 Task: Use the formula "BINOMDIST" in spreadsheet "Project portfolio".
Action: Mouse moved to (386, 231)
Screenshot: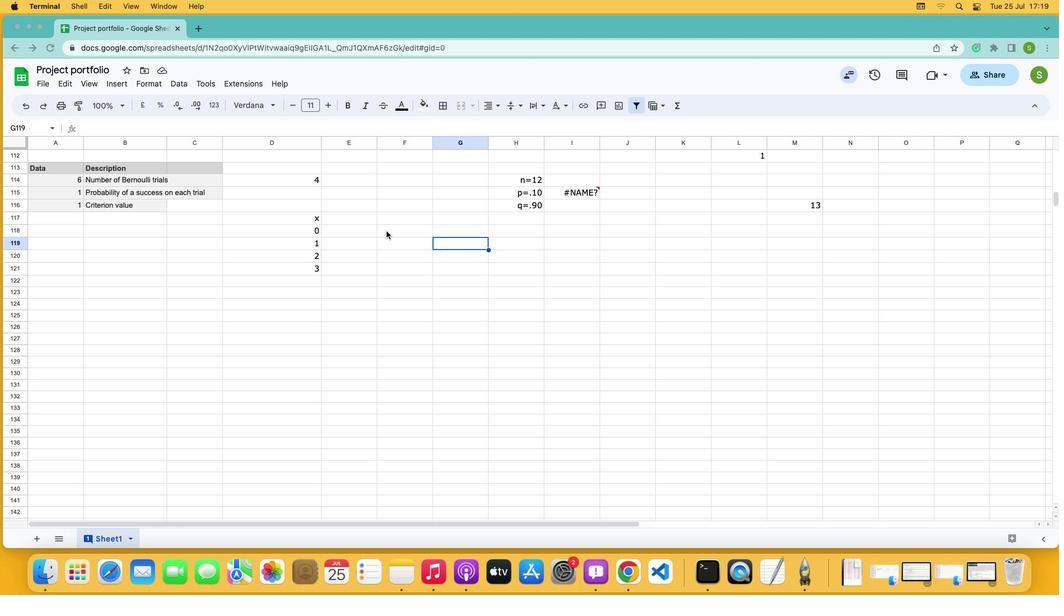 
Action: Mouse pressed left at (386, 231)
Screenshot: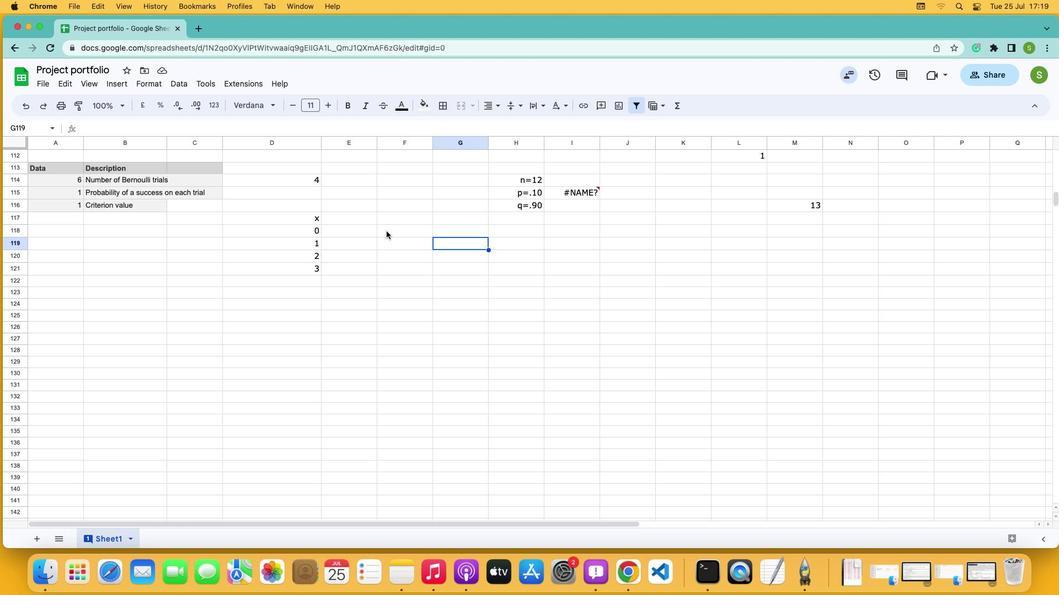 
Action: Mouse moved to (389, 230)
Screenshot: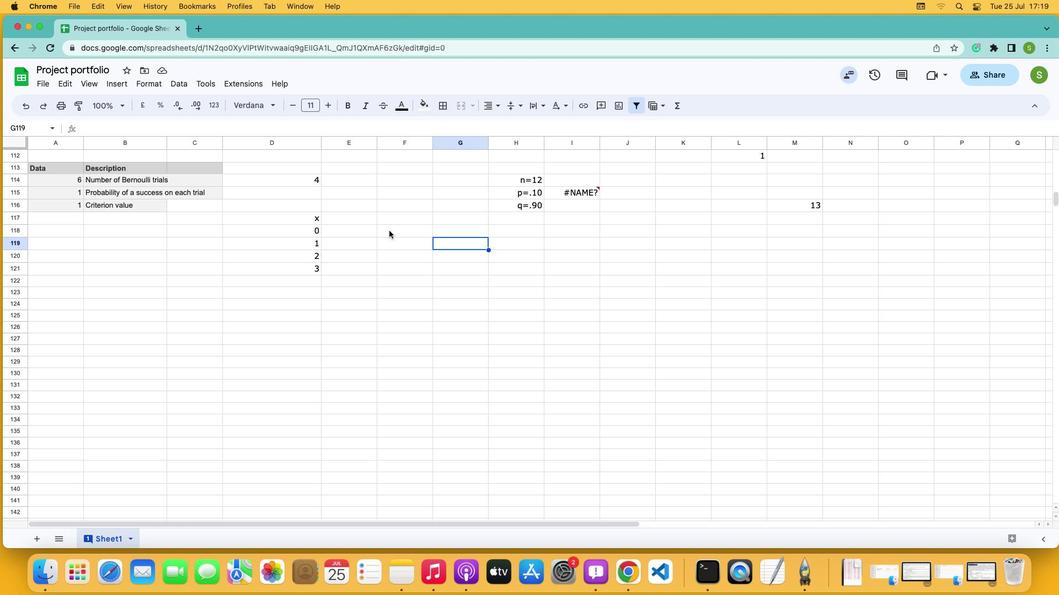 
Action: Mouse pressed left at (389, 230)
Screenshot: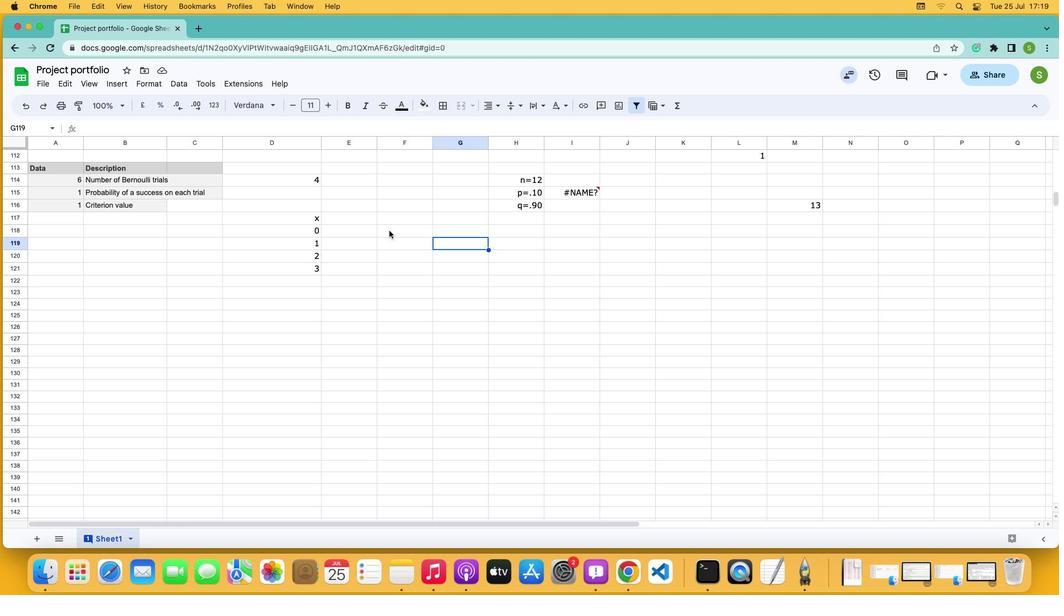 
Action: Mouse moved to (114, 84)
Screenshot: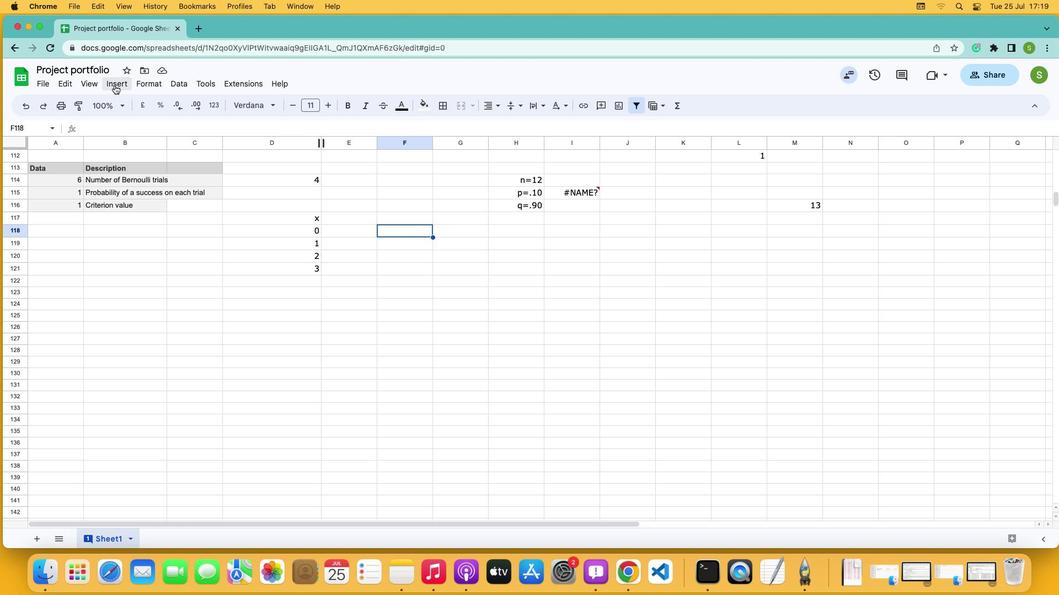 
Action: Mouse pressed left at (114, 84)
Screenshot: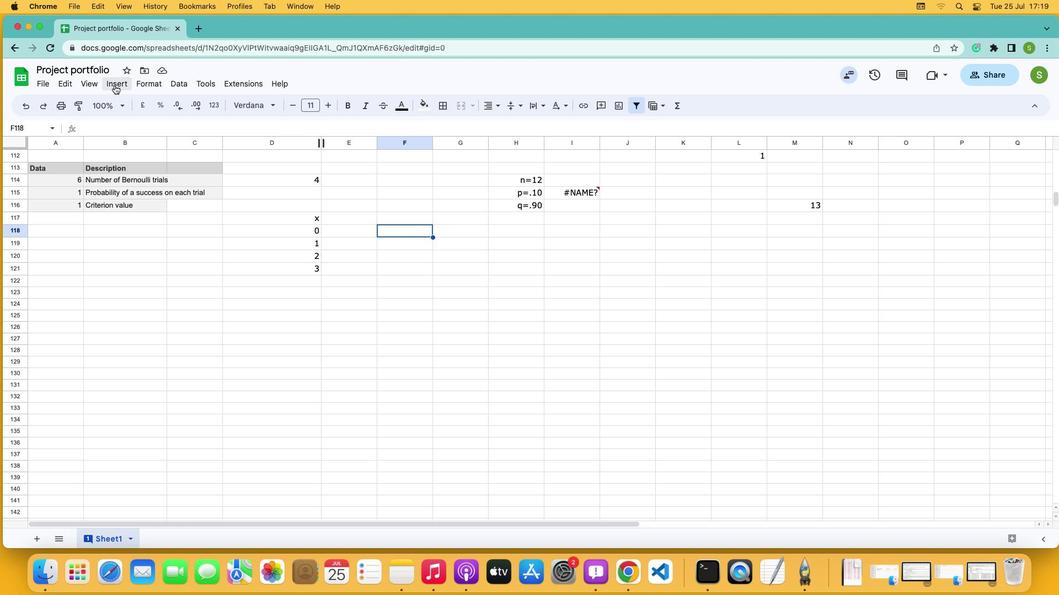 
Action: Mouse moved to (137, 266)
Screenshot: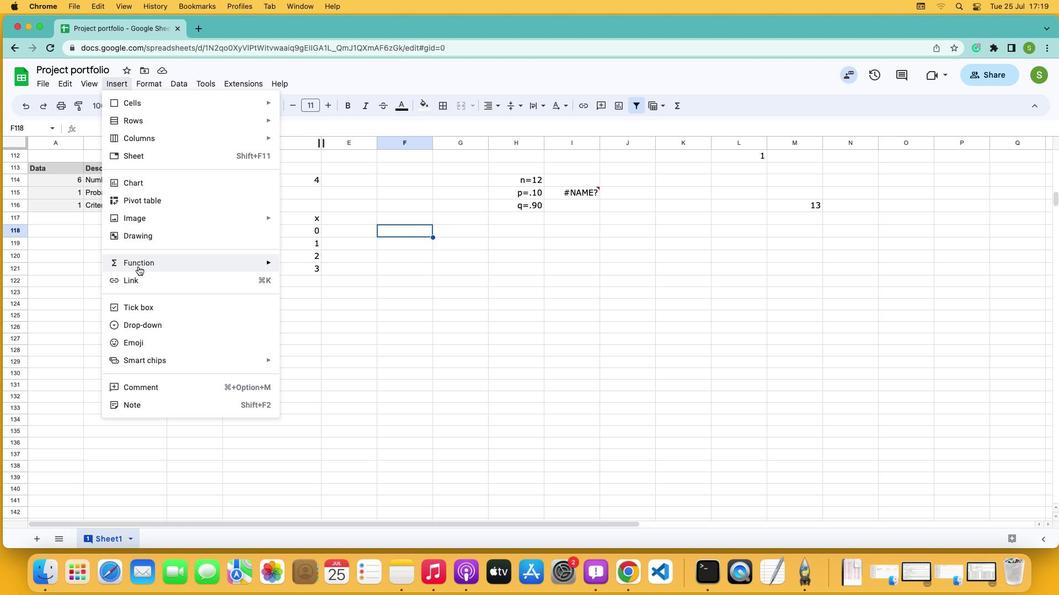 
Action: Mouse pressed left at (137, 266)
Screenshot: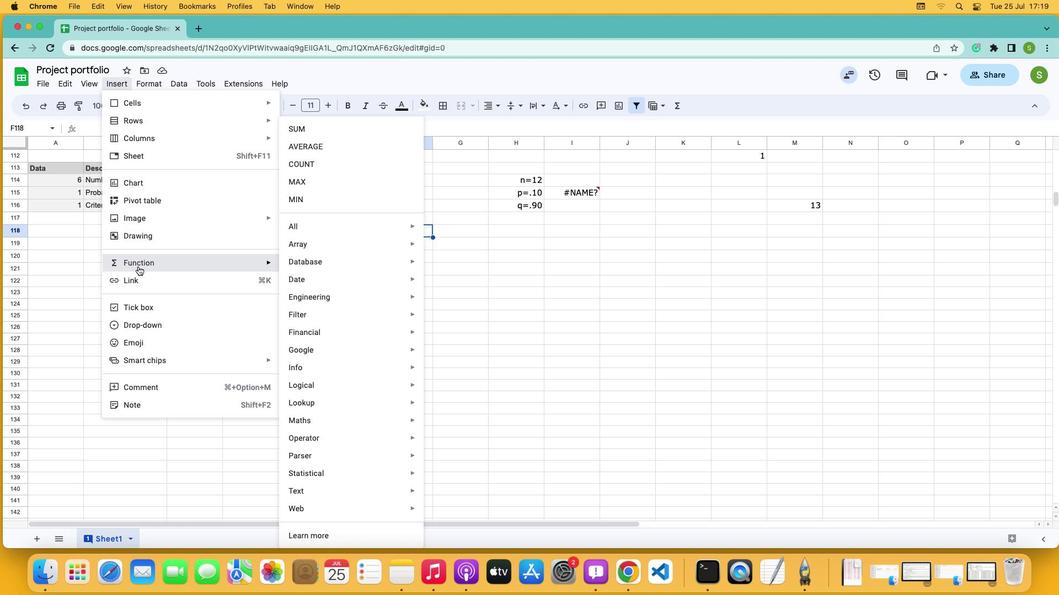 
Action: Mouse moved to (322, 228)
Screenshot: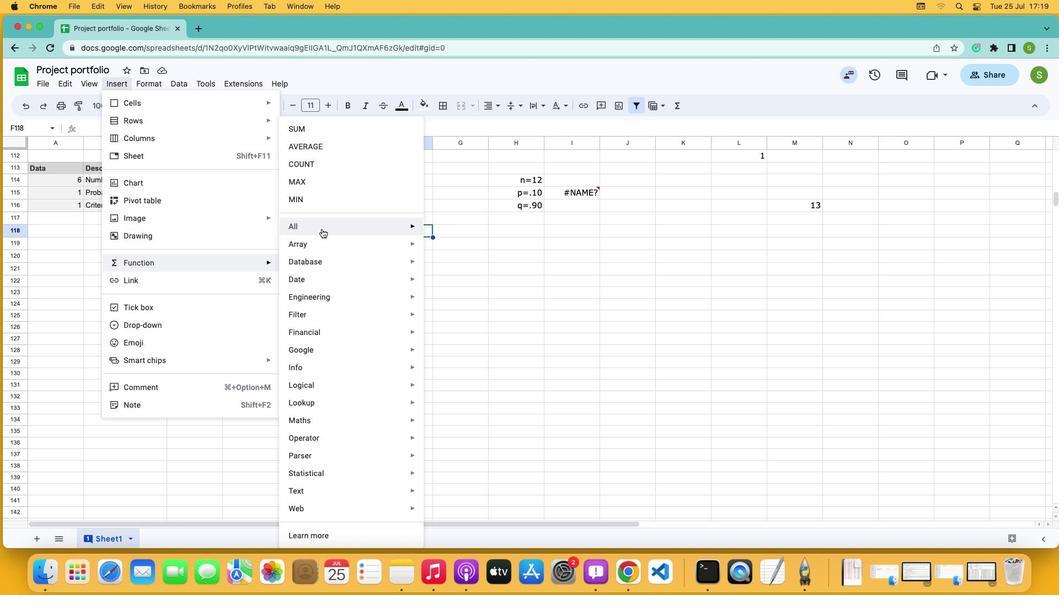 
Action: Mouse pressed left at (322, 228)
Screenshot: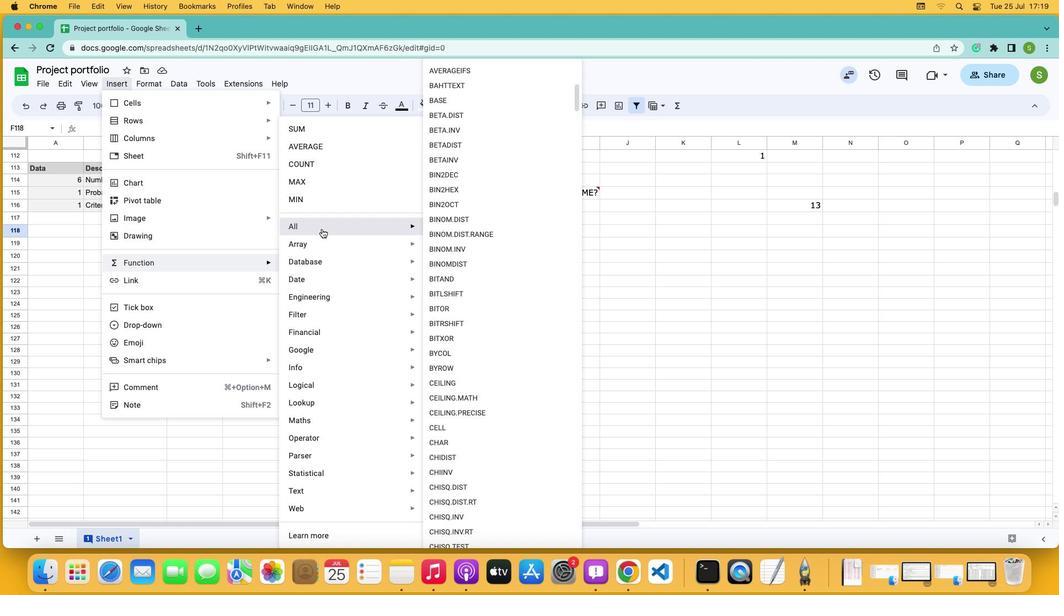 
Action: Mouse moved to (449, 266)
Screenshot: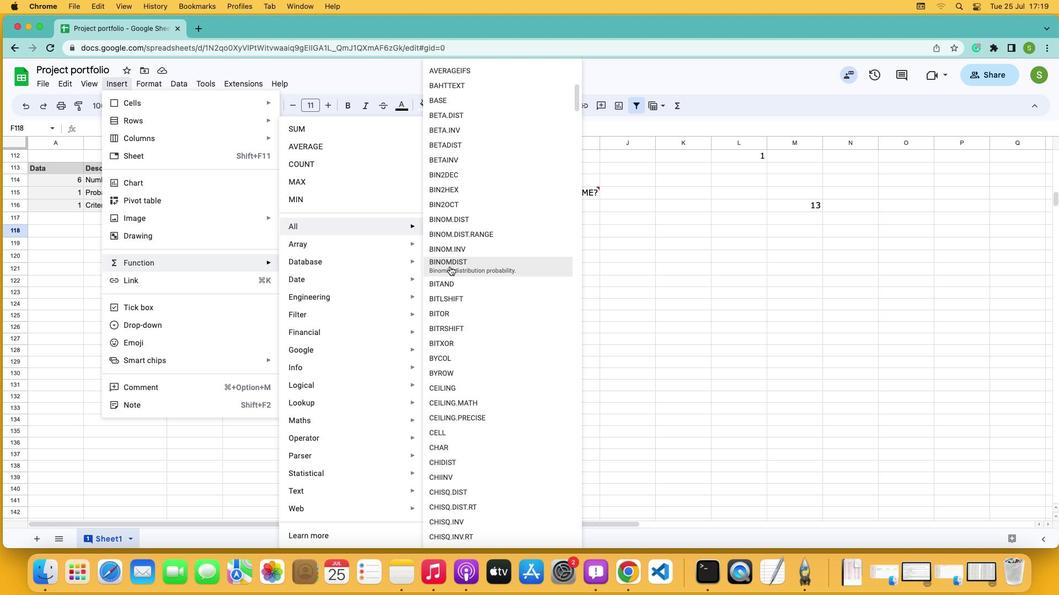 
Action: Mouse pressed left at (449, 266)
Screenshot: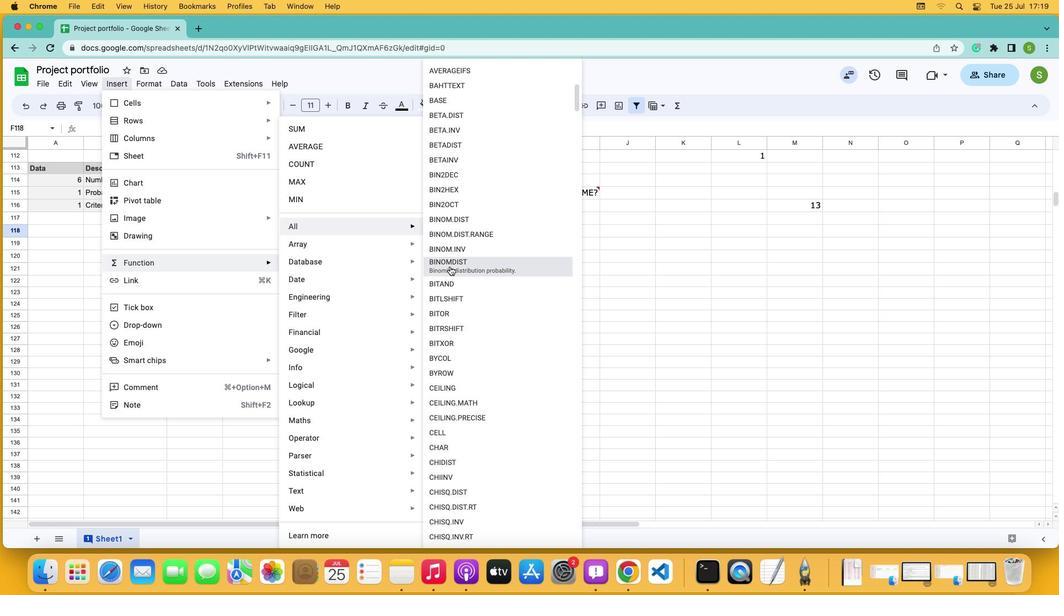 
Action: Mouse moved to (307, 229)
Screenshot: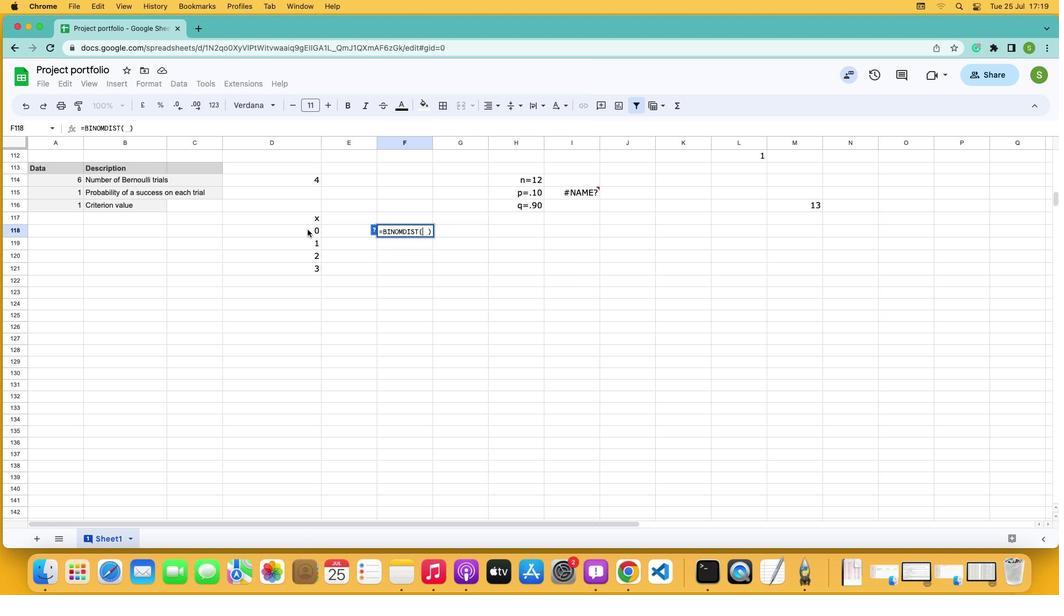 
Action: Mouse pressed left at (307, 229)
Screenshot: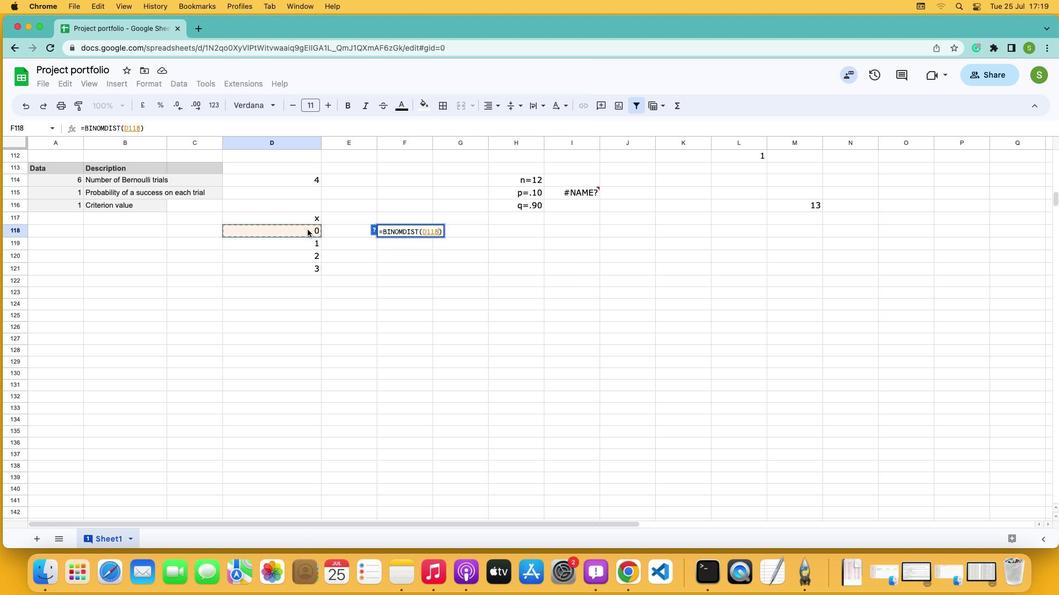 
Action: Mouse moved to (356, 229)
Screenshot: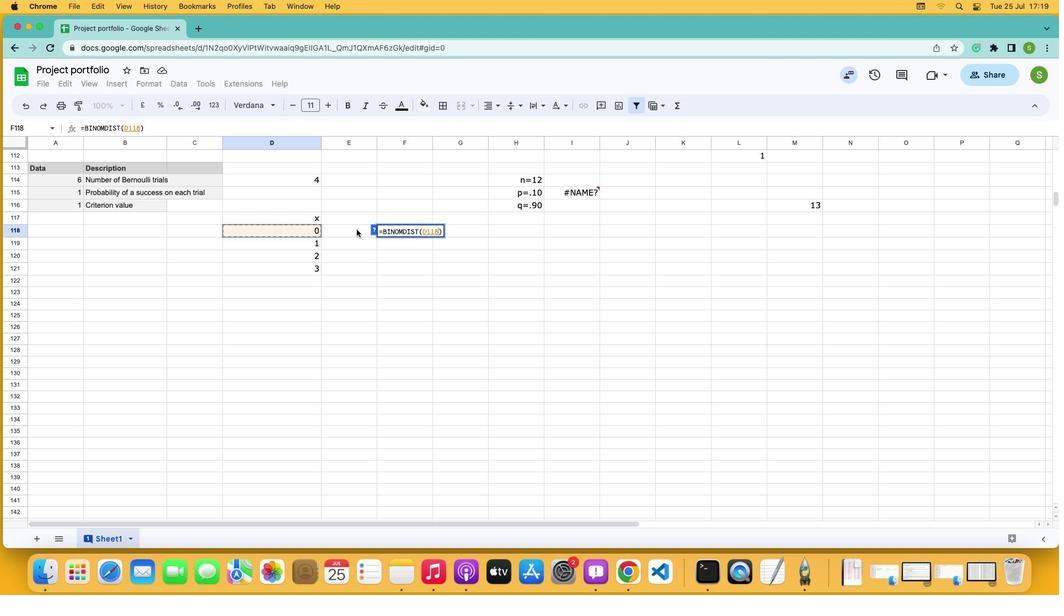 
Action: Key pressed ','
Screenshot: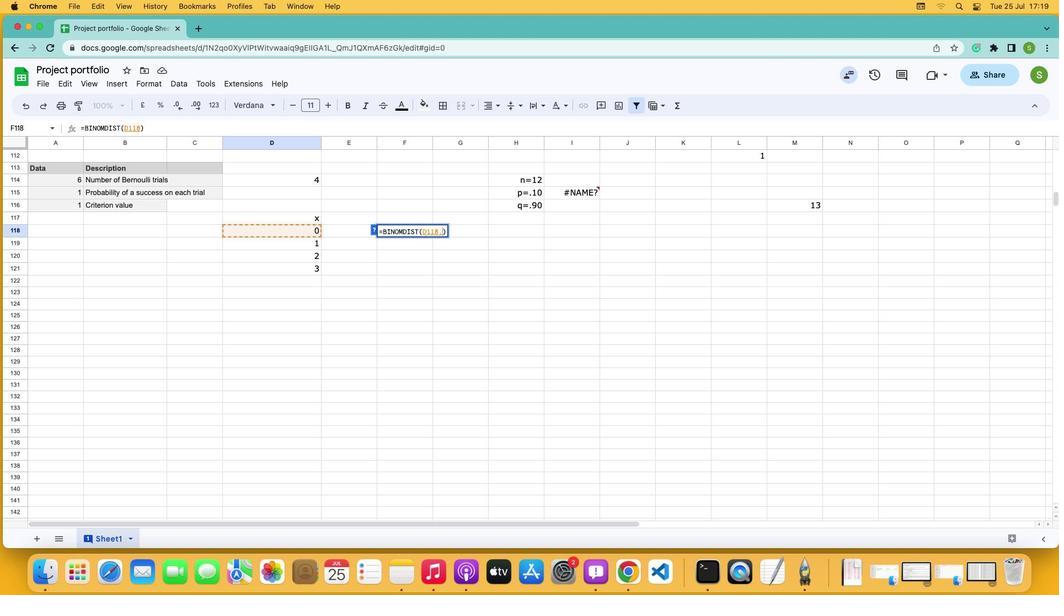 
Action: Mouse moved to (459, 245)
Screenshot: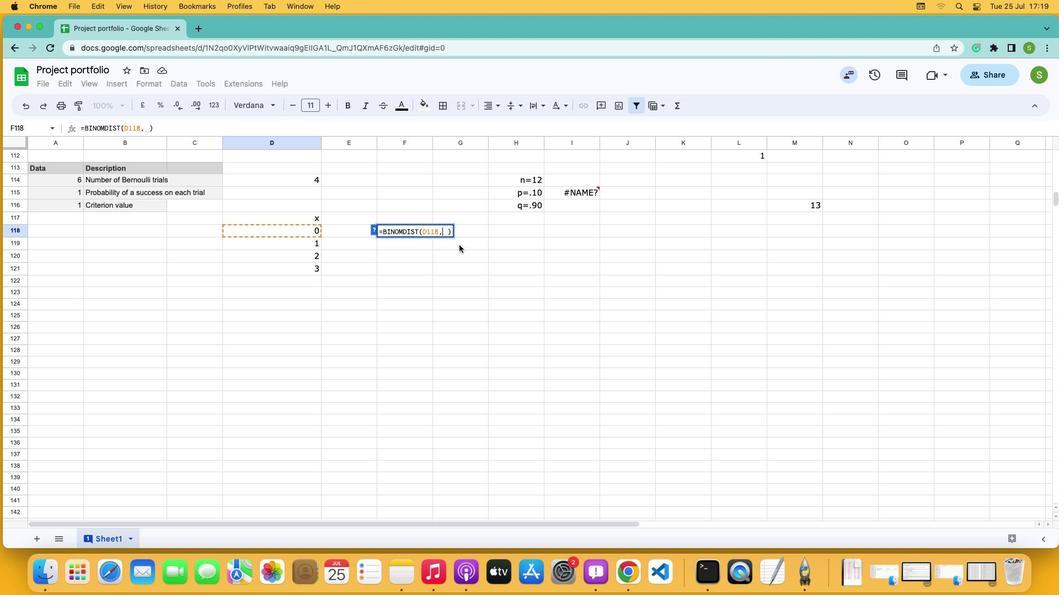
Action: Key pressed '1''2'
Screenshot: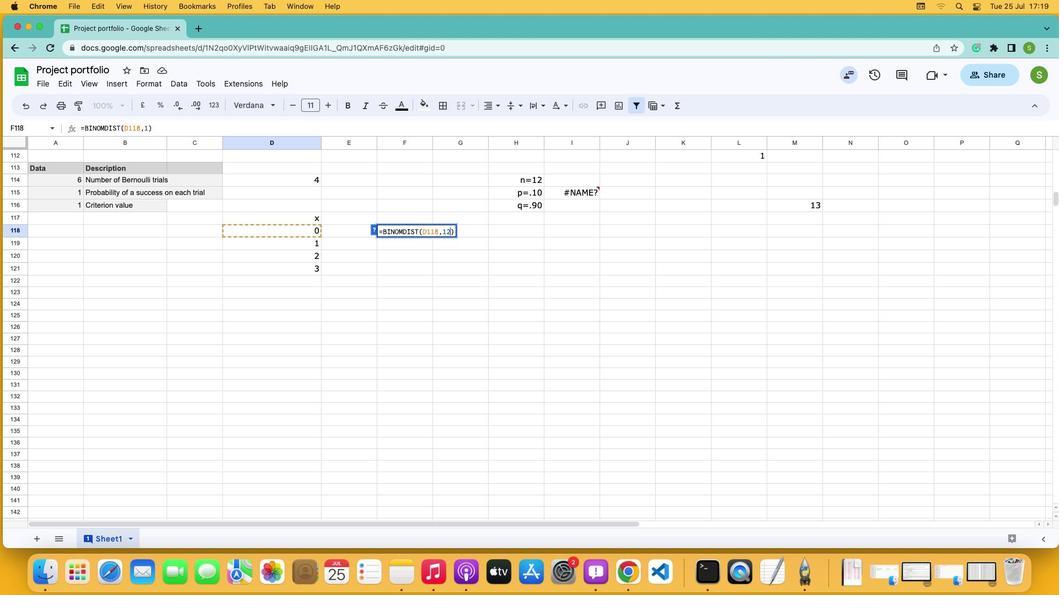 
Action: Mouse moved to (457, 247)
Screenshot: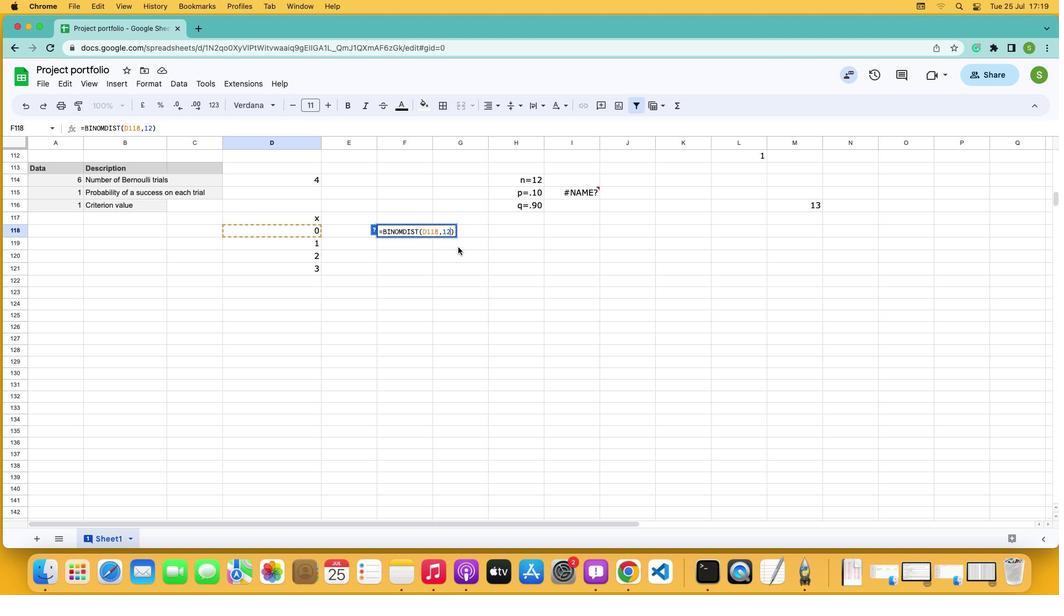 
Action: Key pressed ',''.''1'','
Screenshot: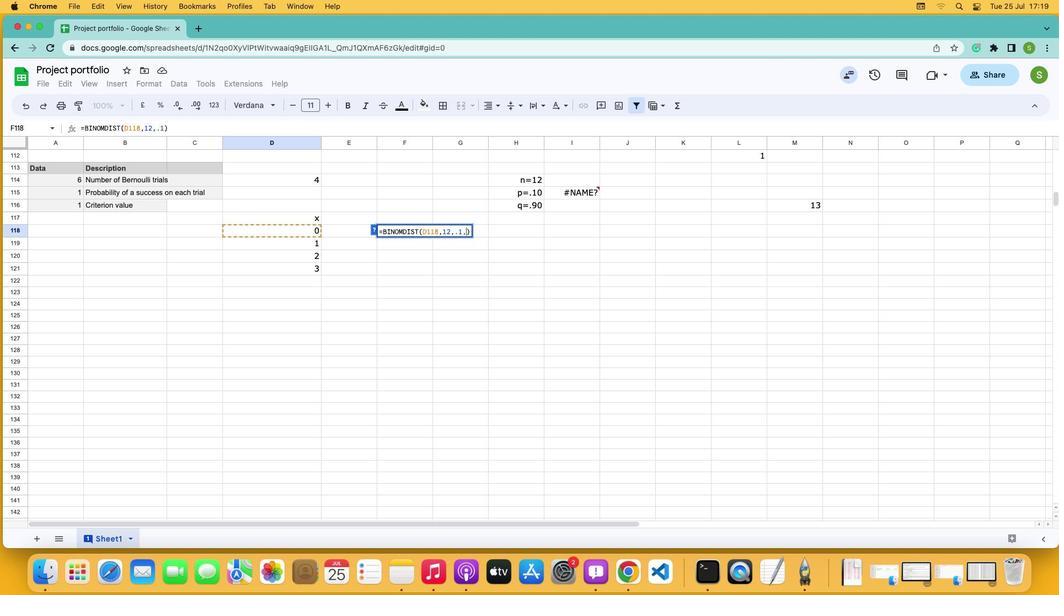 
Action: Mouse moved to (456, 247)
Screenshot: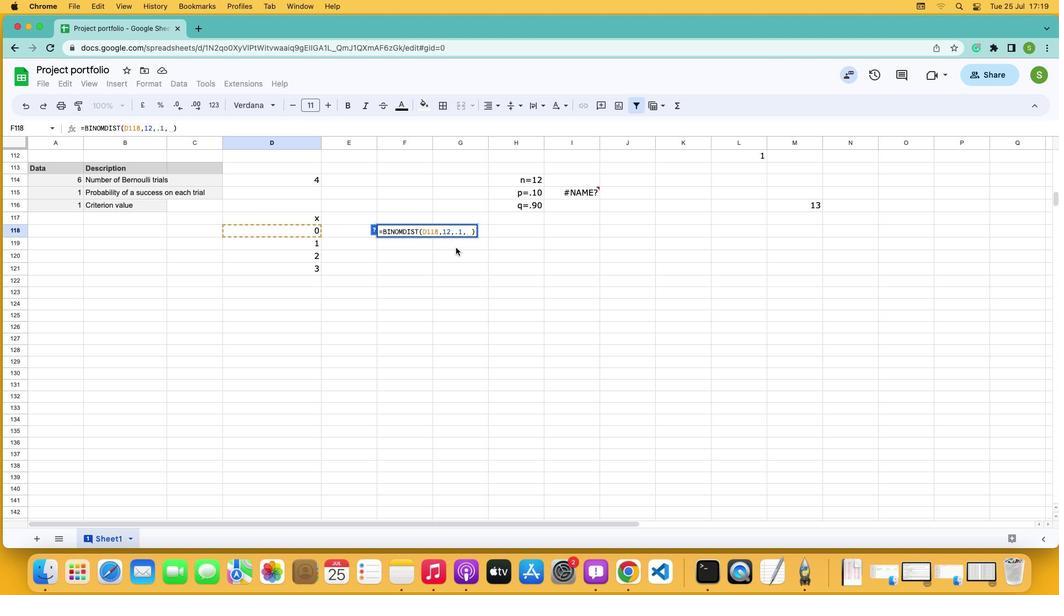 
Action: Key pressed 'f''a''l''s''e'Key.enter
Screenshot: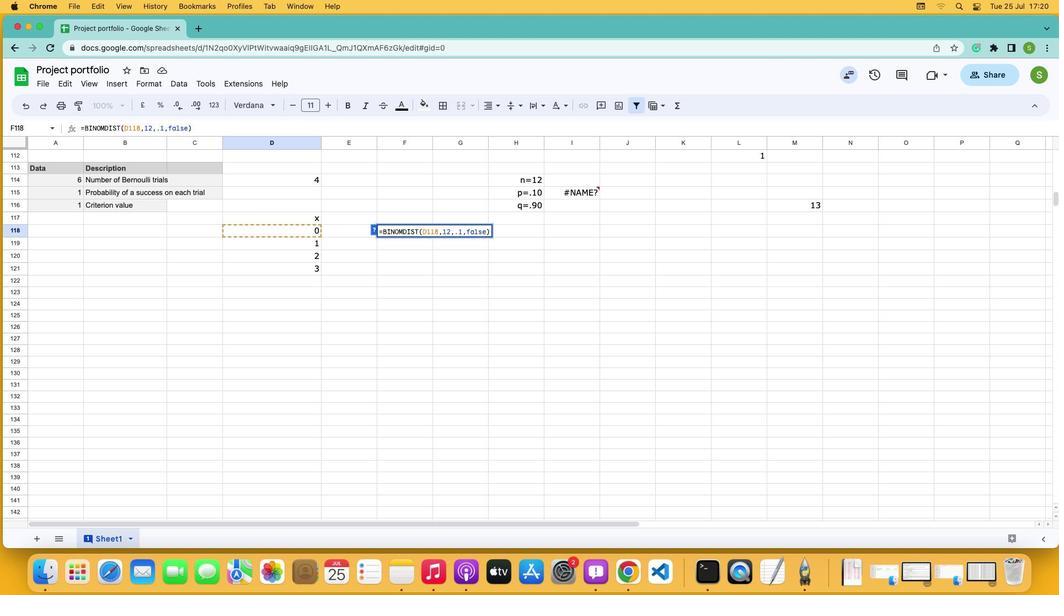 
